 Task: Check the amenities of the first listing.
Action: Mouse moved to (264, 358)
Screenshot: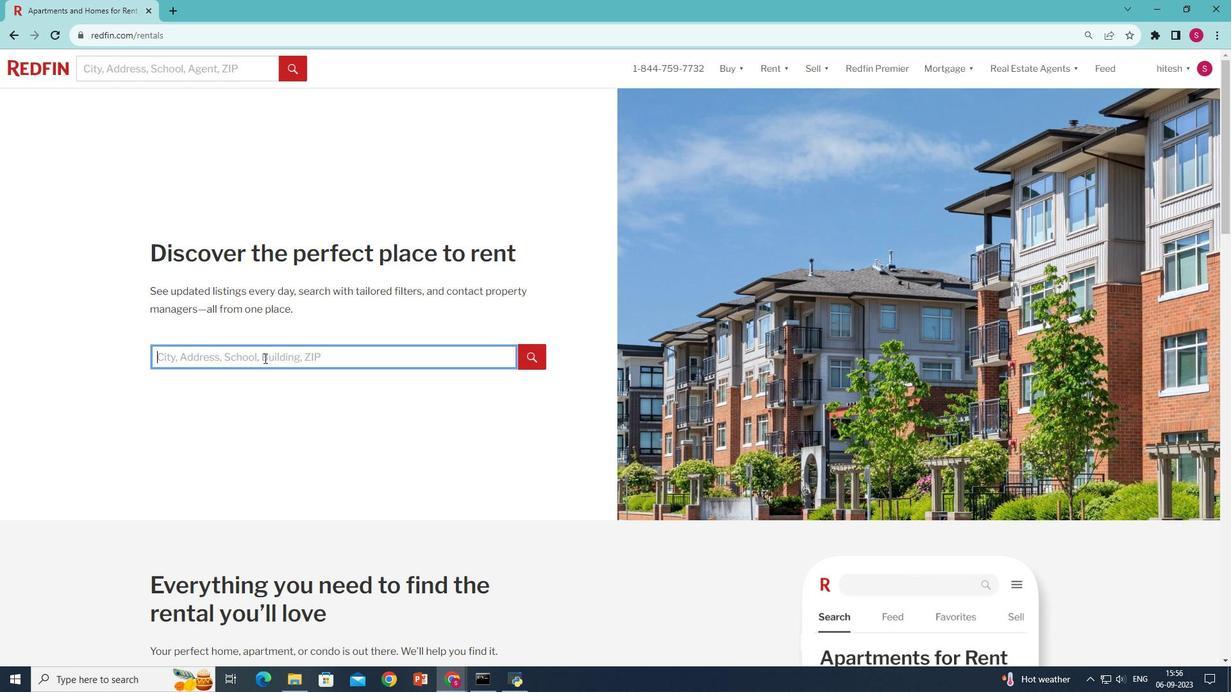 
Action: Mouse pressed left at (264, 358)
Screenshot: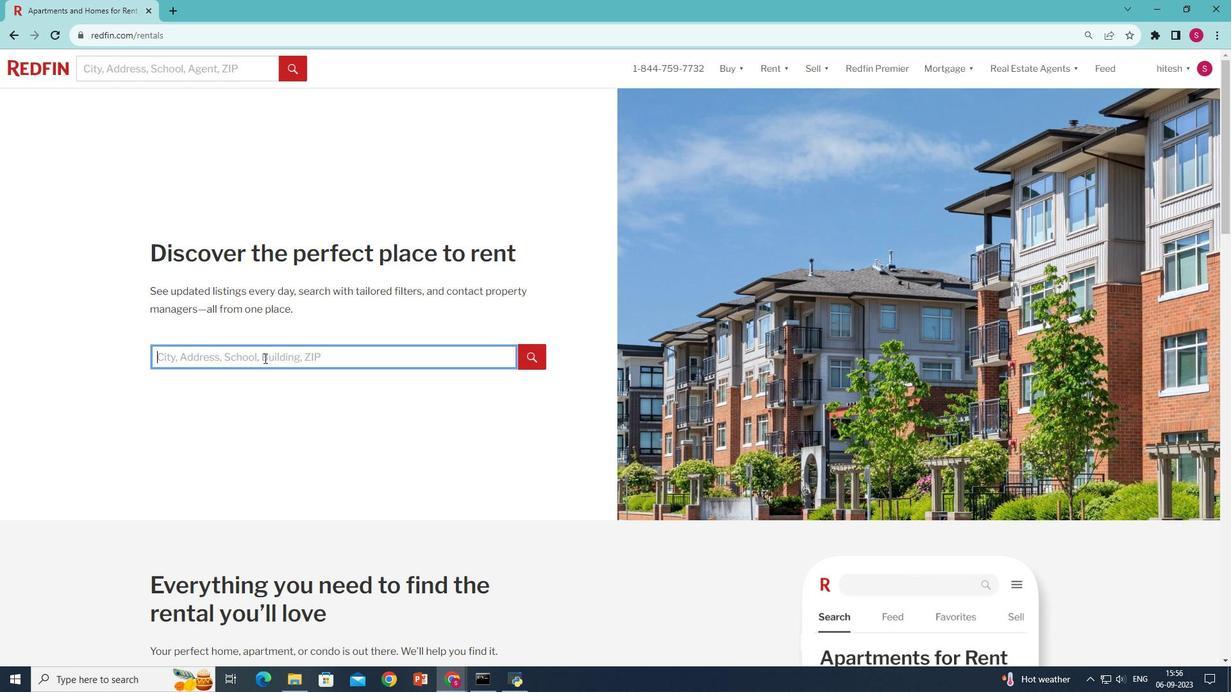 
Action: Key pressed new<Key.space>york,<Key.space>ny,<Key.space>usa<Key.enter>
Screenshot: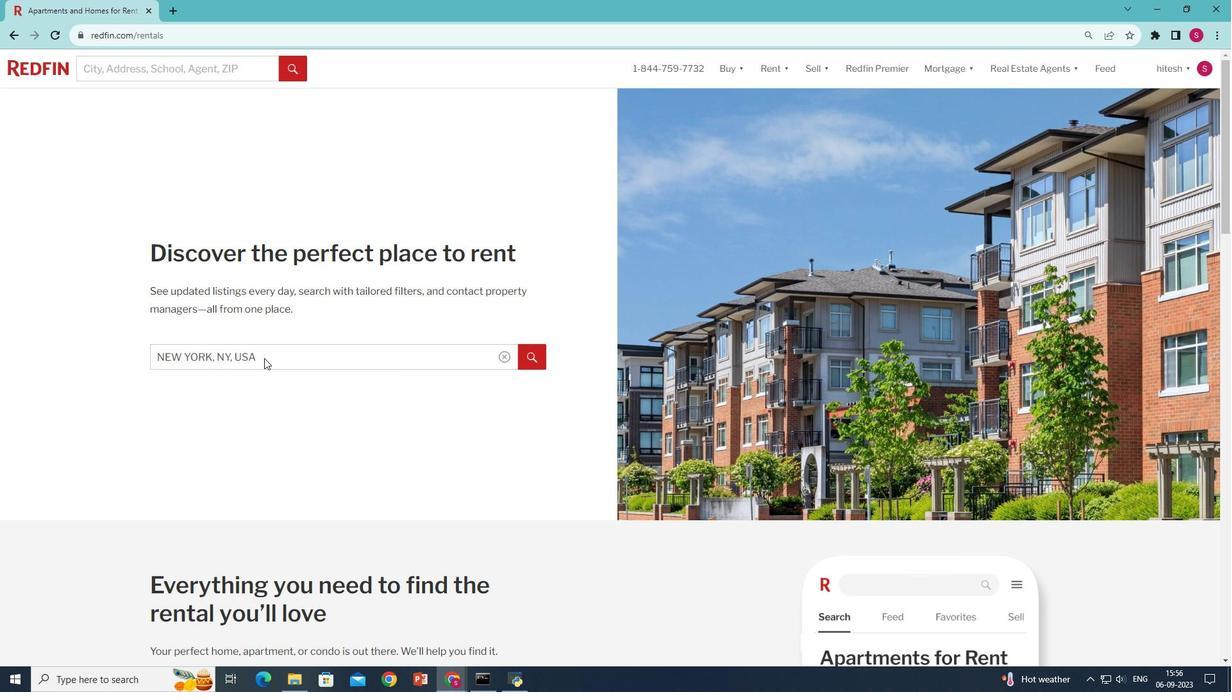 
Action: Mouse moved to (165, 335)
Screenshot: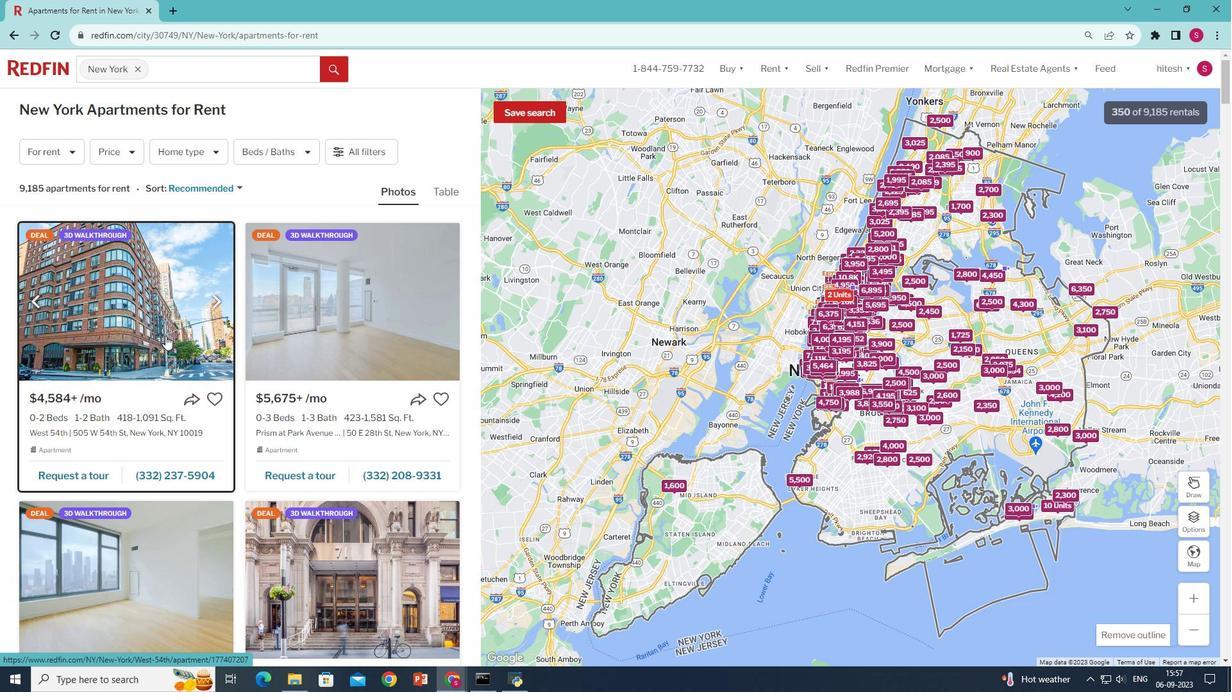 
Action: Mouse pressed left at (165, 335)
Screenshot: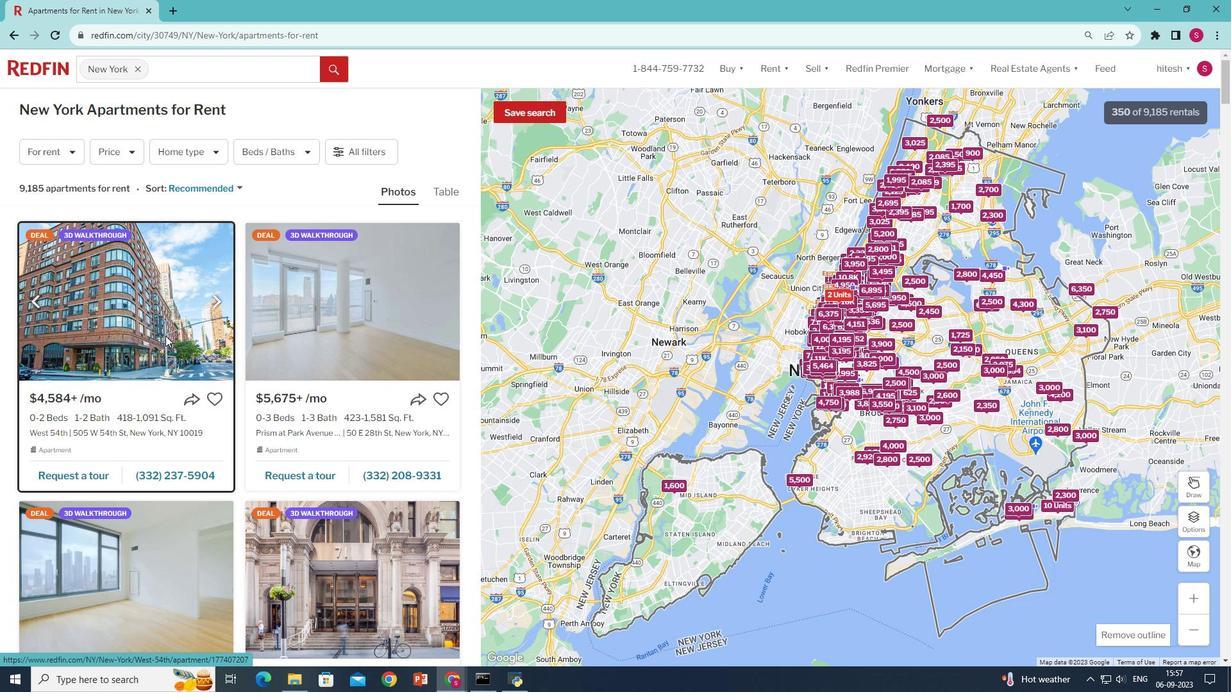 
Action: Mouse moved to (582, 107)
Screenshot: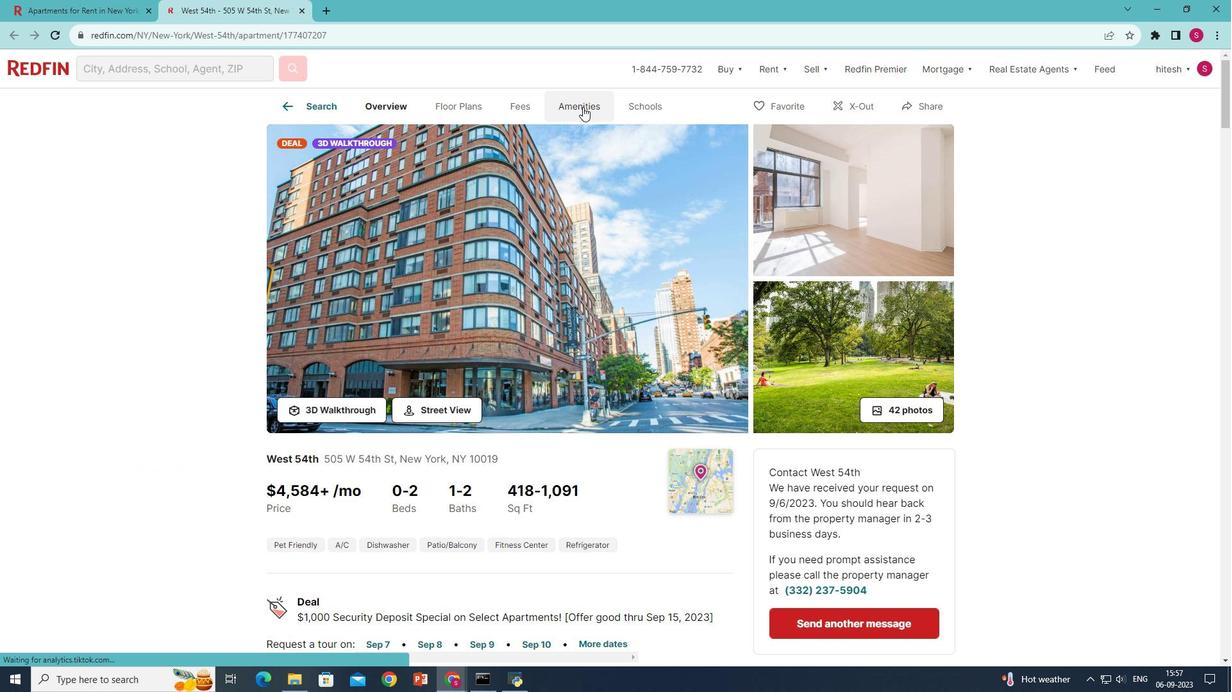 
Action: Mouse pressed left at (582, 107)
Screenshot: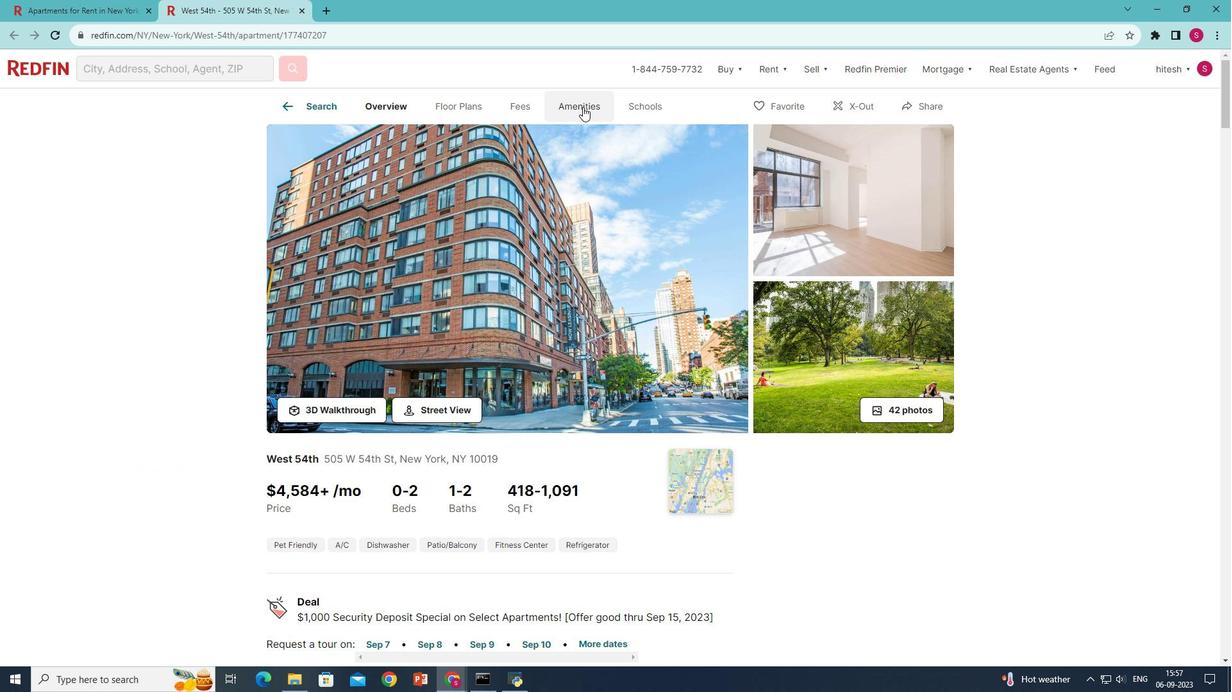 
Action: Mouse moved to (593, 173)
Screenshot: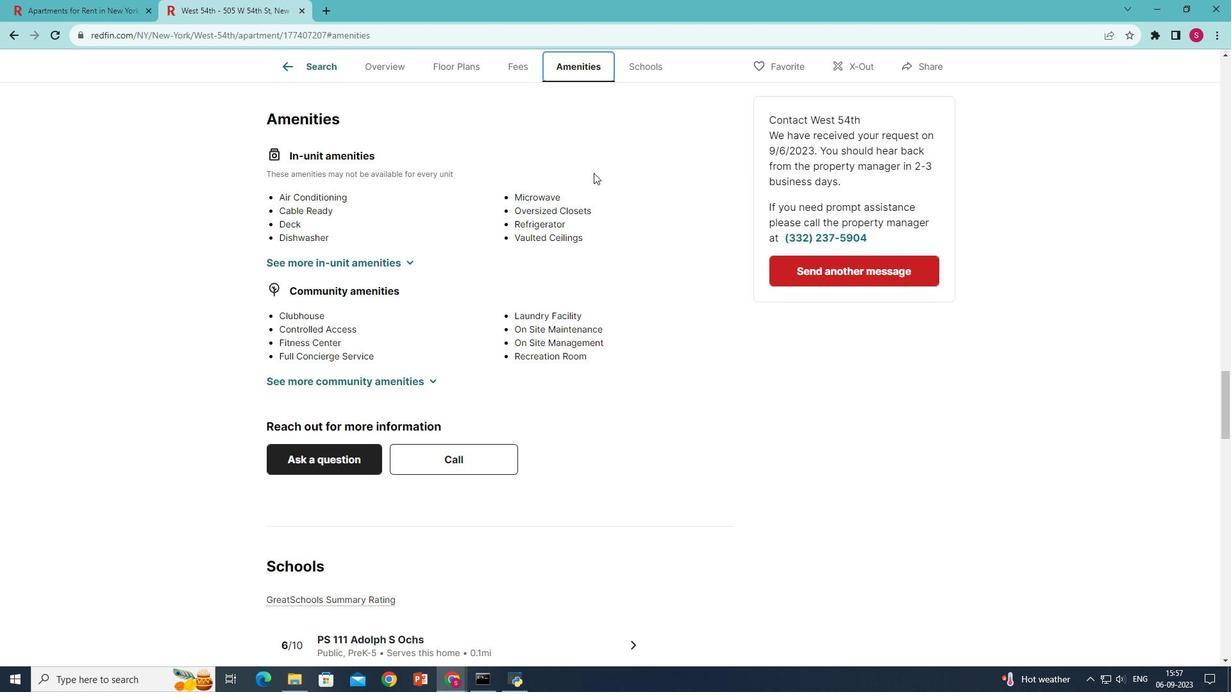 
